 Task: Look for products with toffee flavor in the category "Chocolate Candies".
Action: Mouse moved to (26, 62)
Screenshot: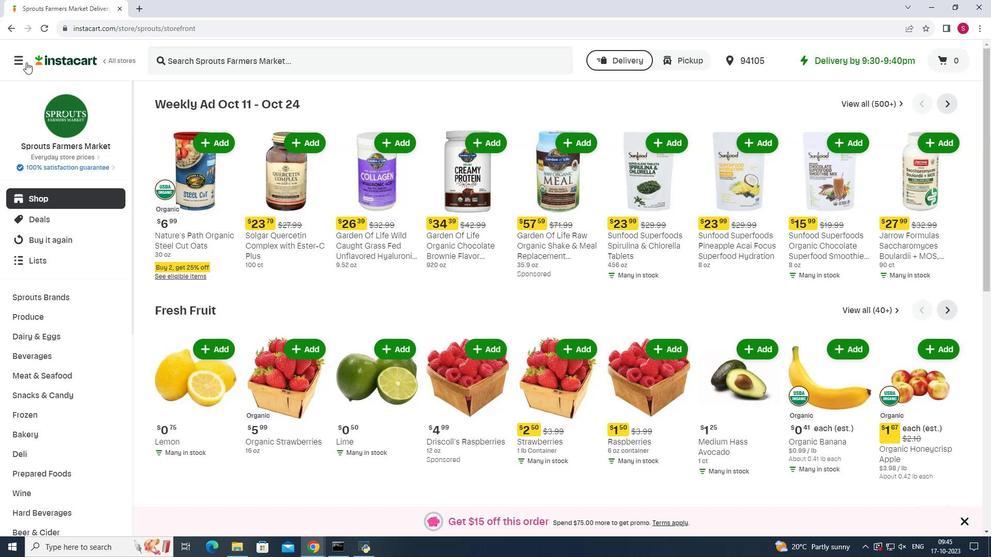
Action: Mouse pressed left at (26, 62)
Screenshot: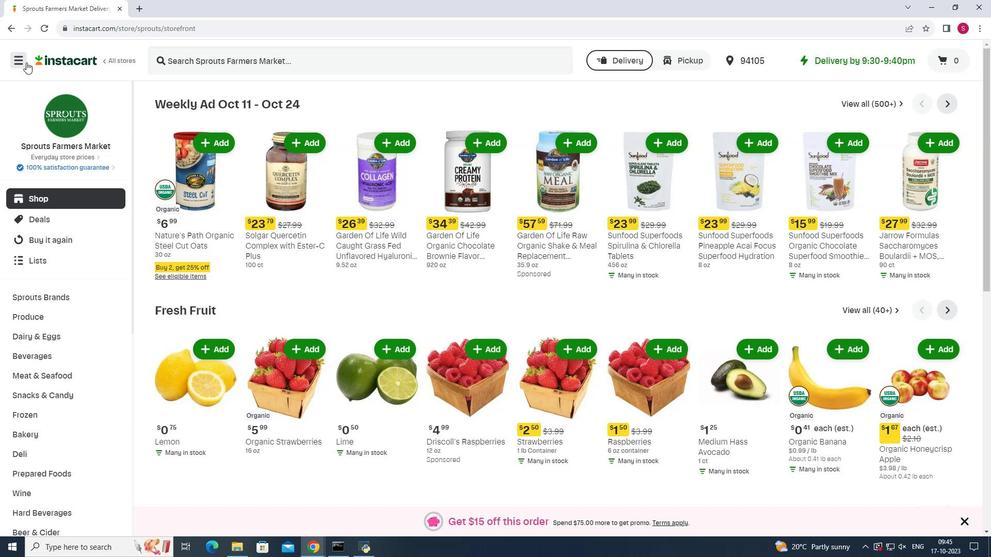 
Action: Mouse moved to (62, 269)
Screenshot: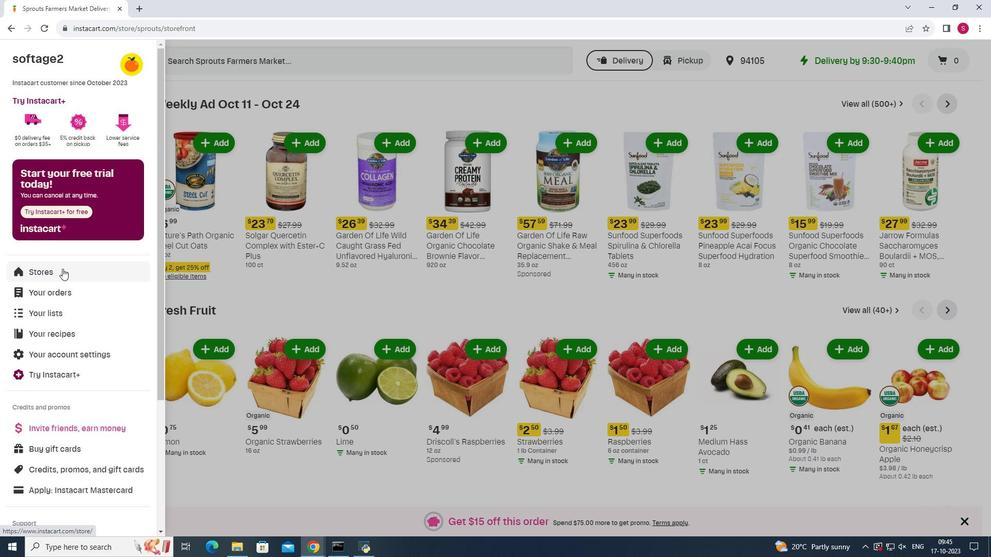 
Action: Mouse pressed left at (62, 269)
Screenshot: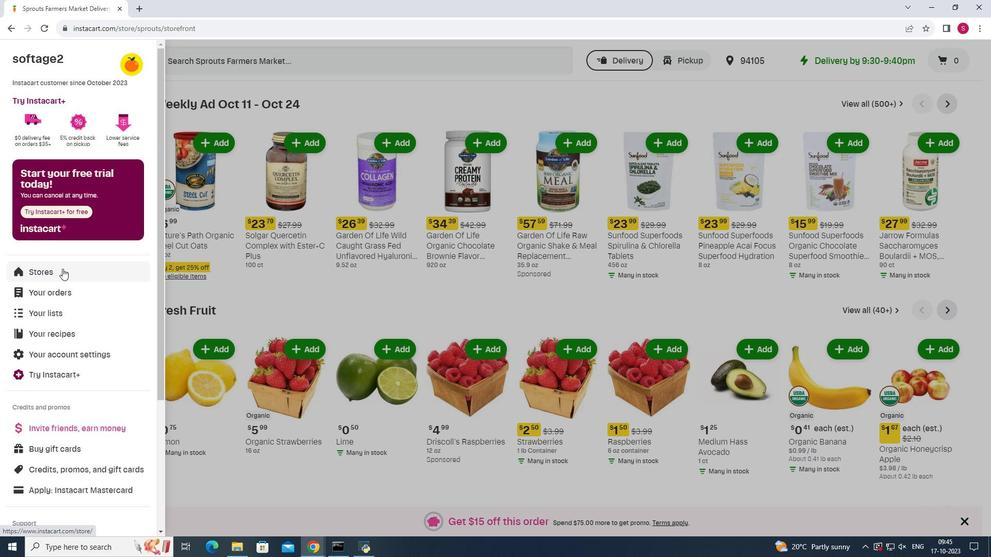 
Action: Mouse moved to (234, 99)
Screenshot: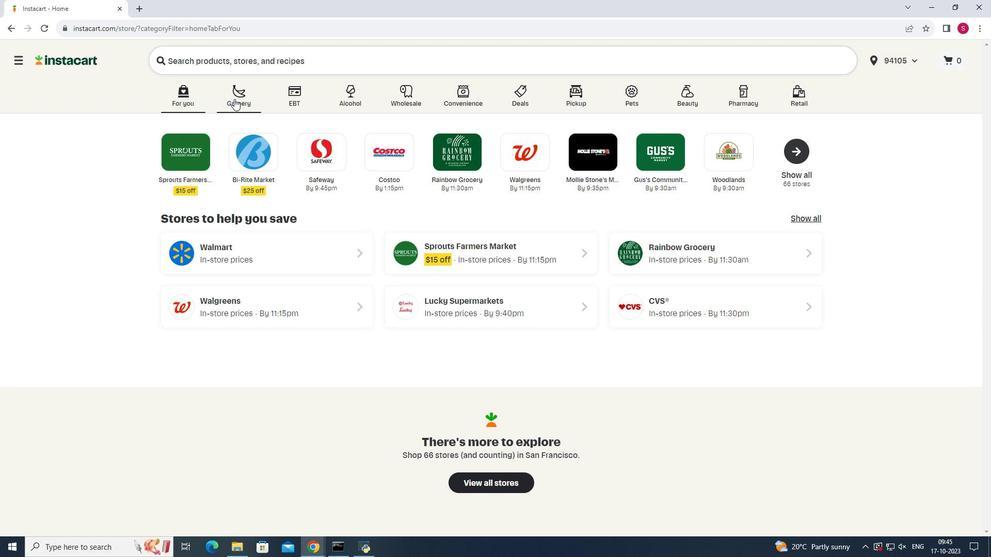 
Action: Mouse pressed left at (234, 99)
Screenshot: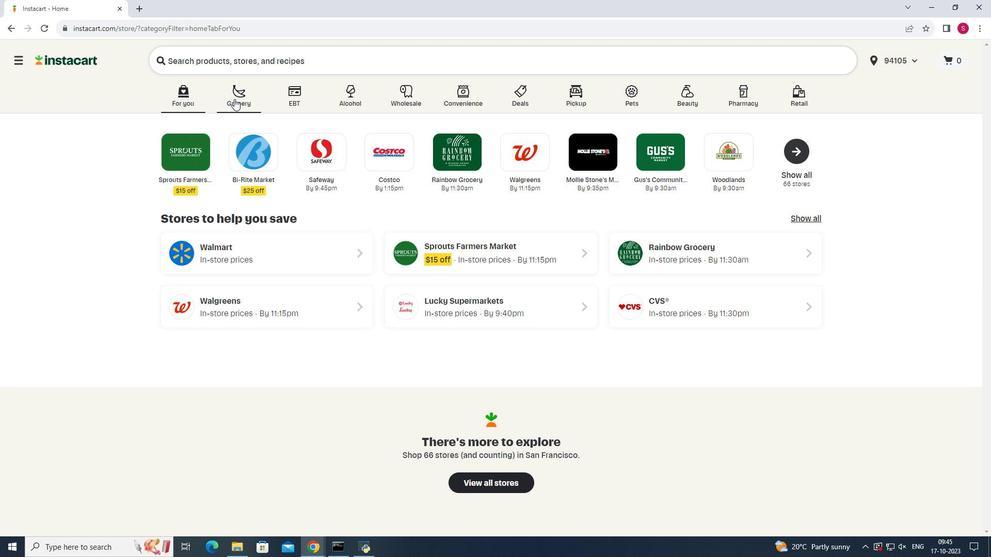 
Action: Mouse moved to (727, 151)
Screenshot: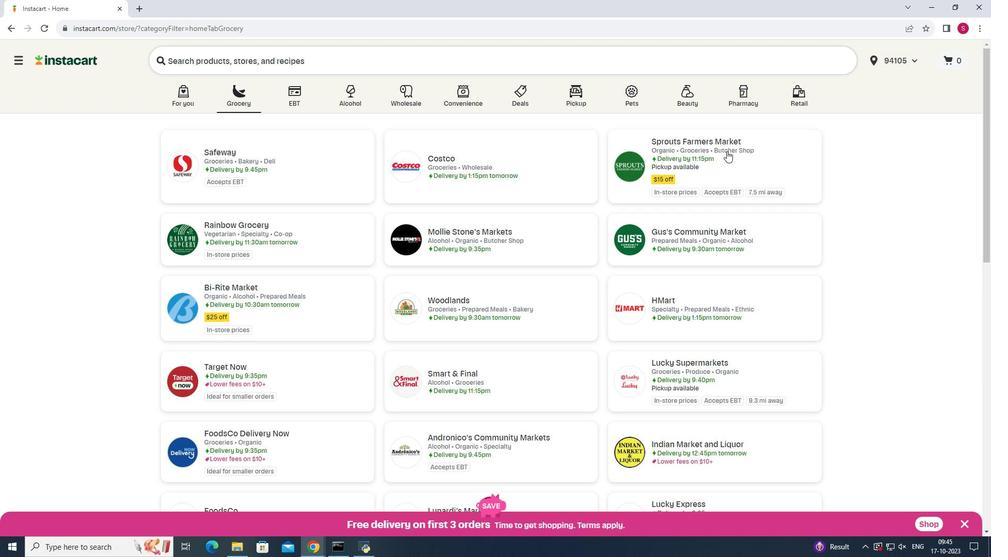 
Action: Mouse pressed left at (727, 151)
Screenshot: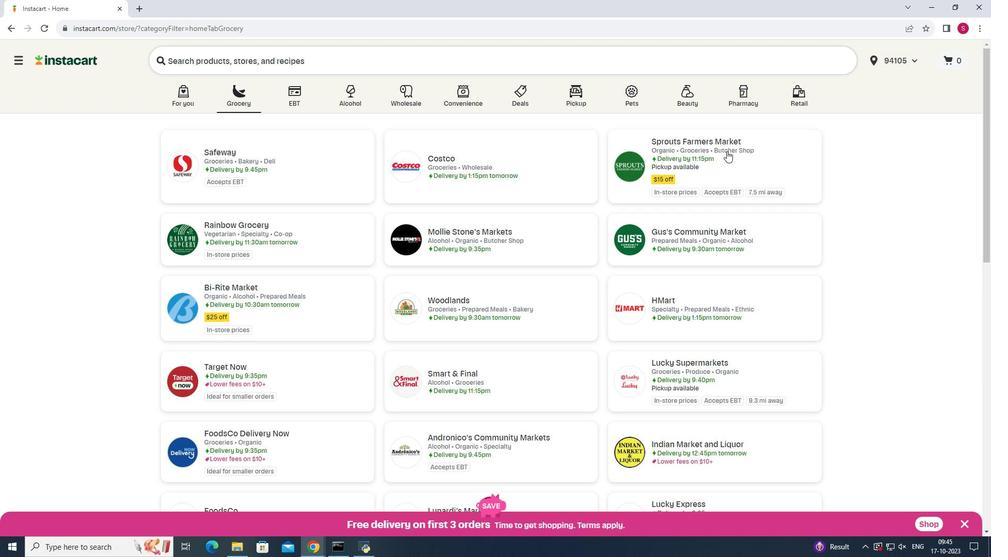 
Action: Mouse moved to (48, 397)
Screenshot: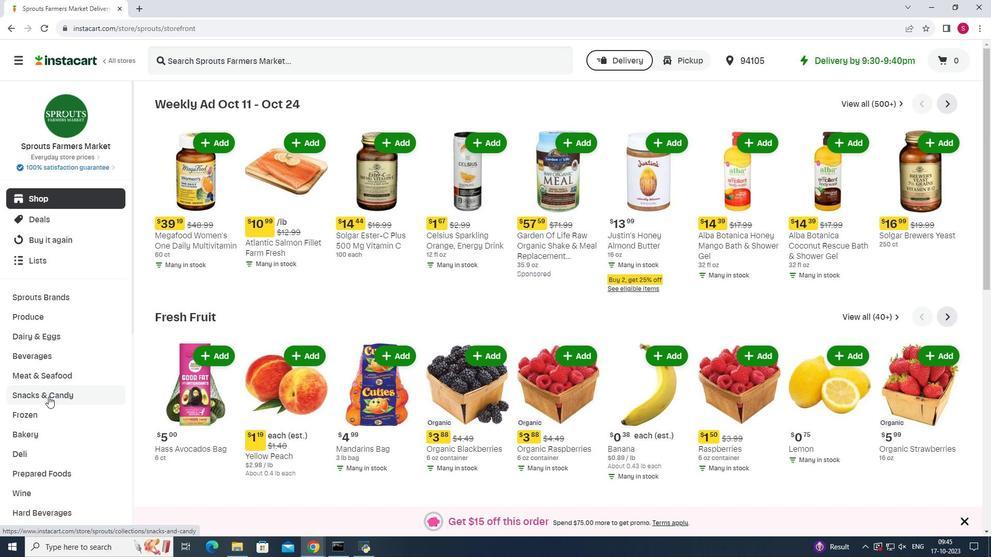 
Action: Mouse pressed left at (48, 397)
Screenshot: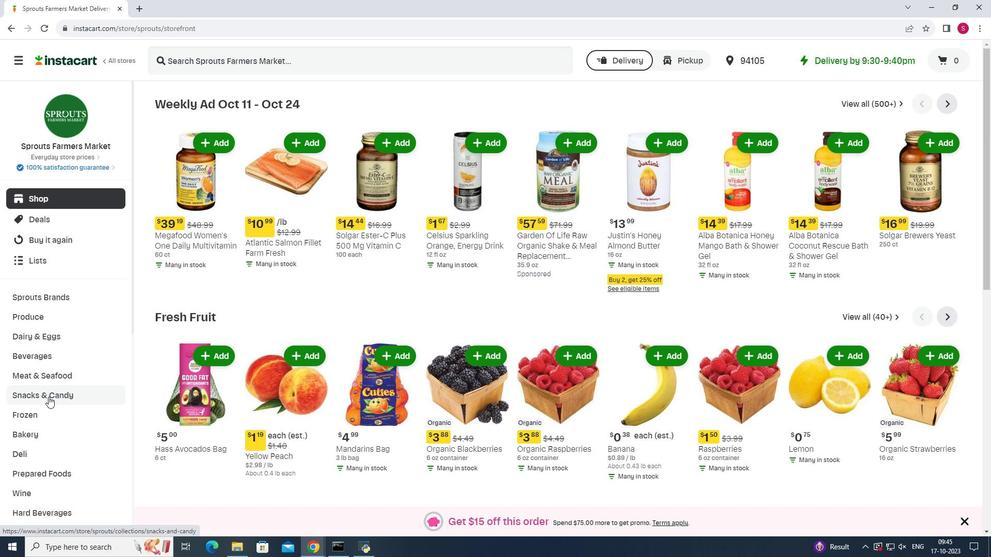 
Action: Mouse moved to (273, 125)
Screenshot: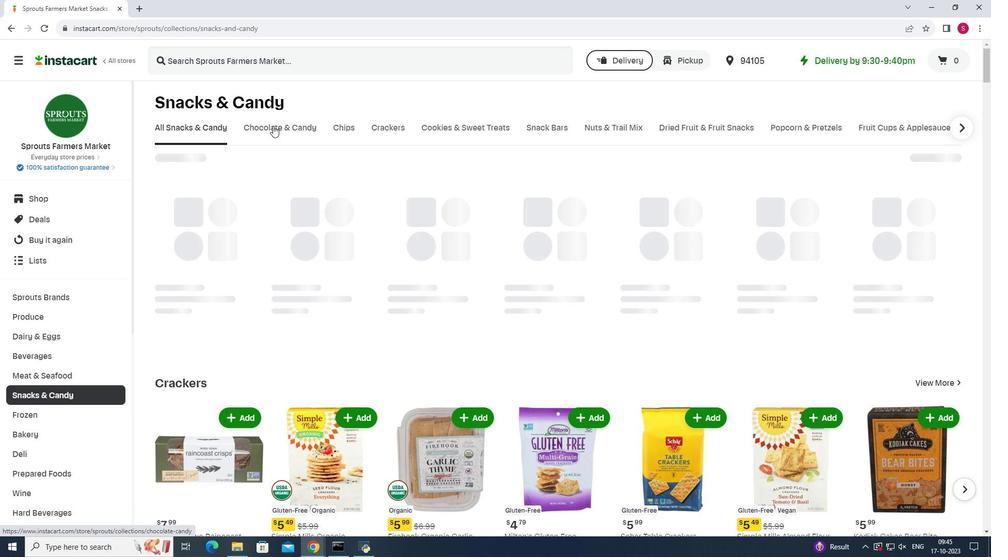 
Action: Mouse pressed left at (273, 125)
Screenshot: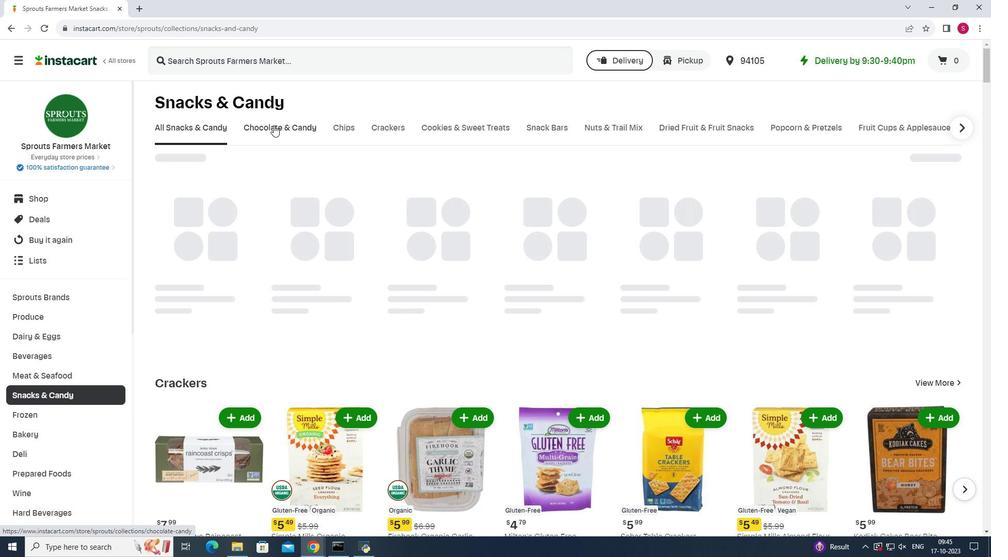 
Action: Mouse moved to (253, 178)
Screenshot: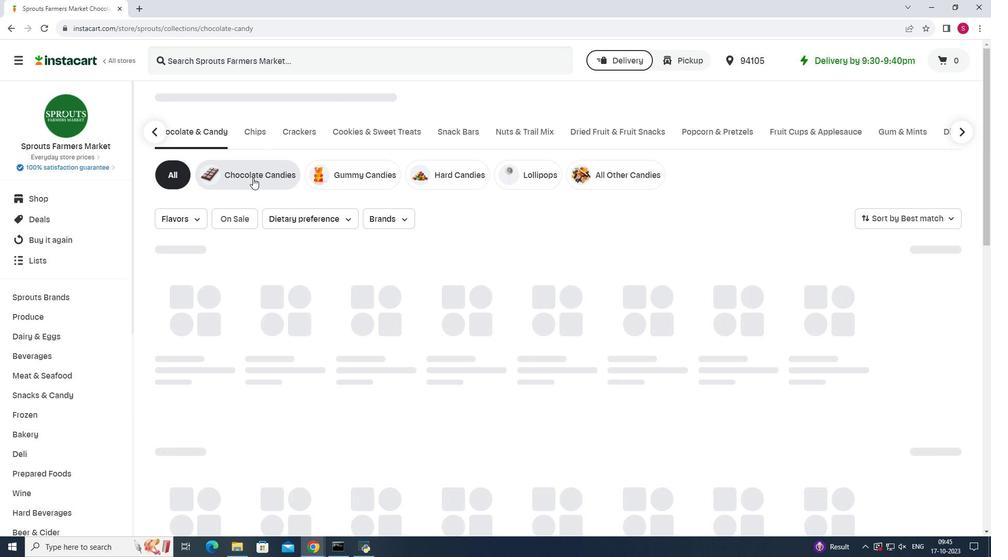 
Action: Mouse pressed left at (253, 178)
Screenshot: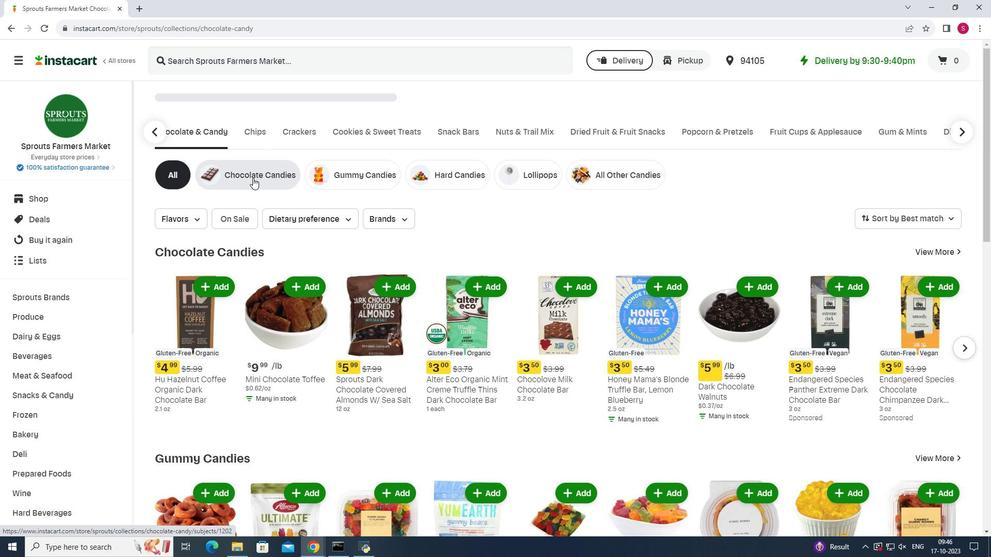 
Action: Mouse moved to (196, 217)
Screenshot: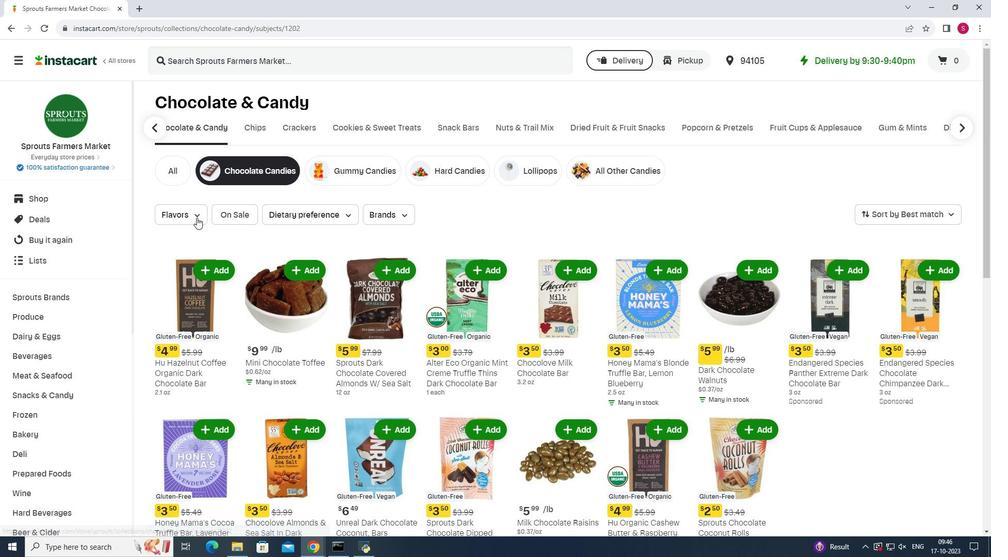 
Action: Mouse pressed left at (196, 217)
Screenshot: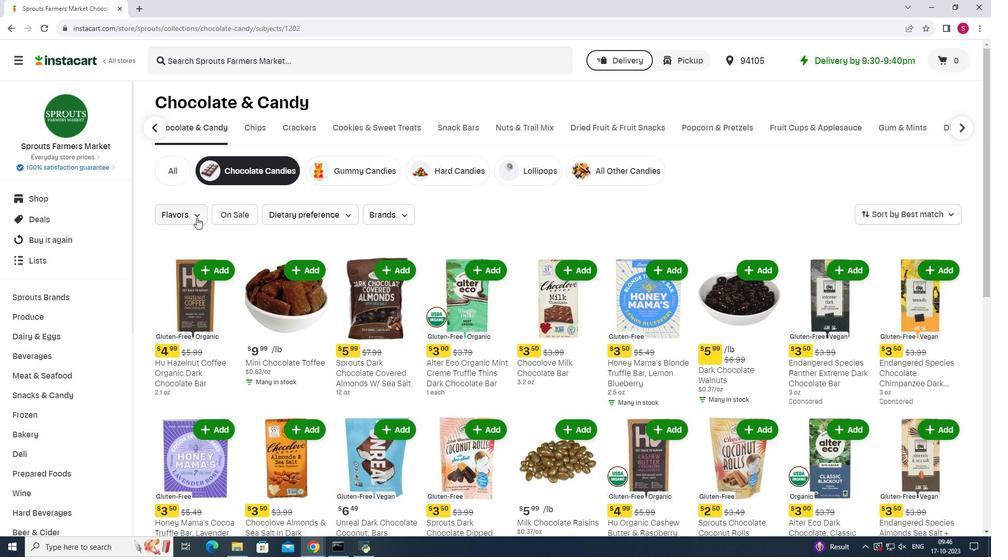 
Action: Mouse moved to (194, 312)
Screenshot: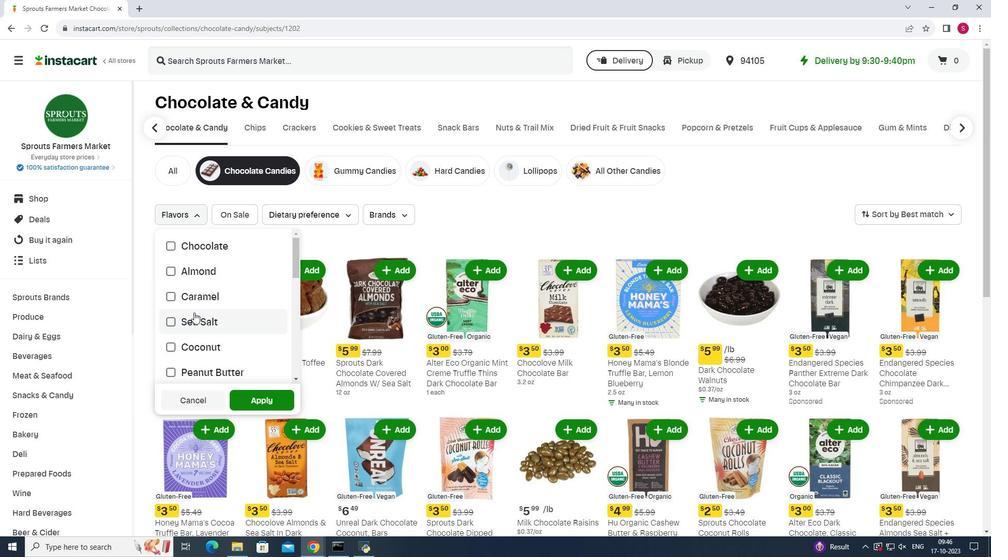
Action: Mouse scrolled (194, 312) with delta (0, 0)
Screenshot: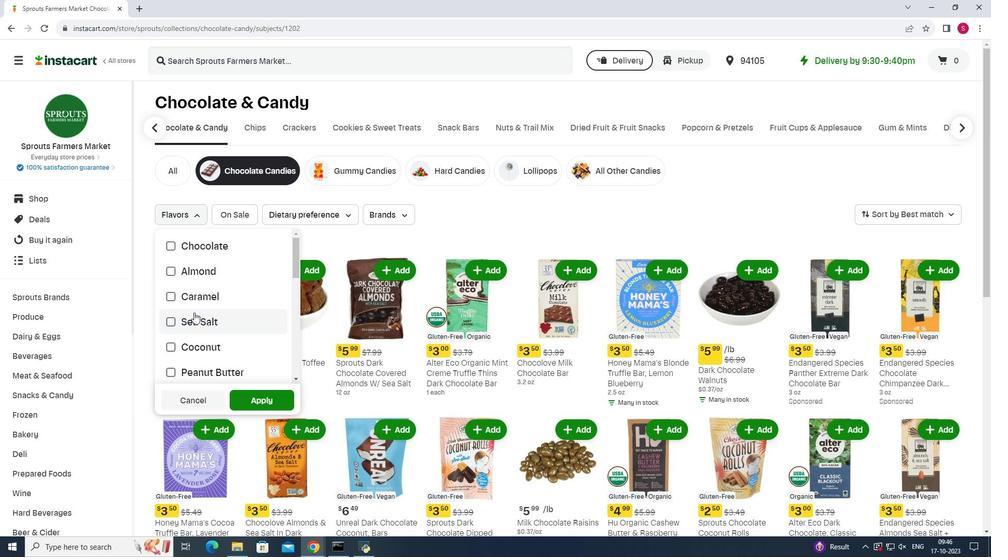 
Action: Mouse scrolled (194, 312) with delta (0, 0)
Screenshot: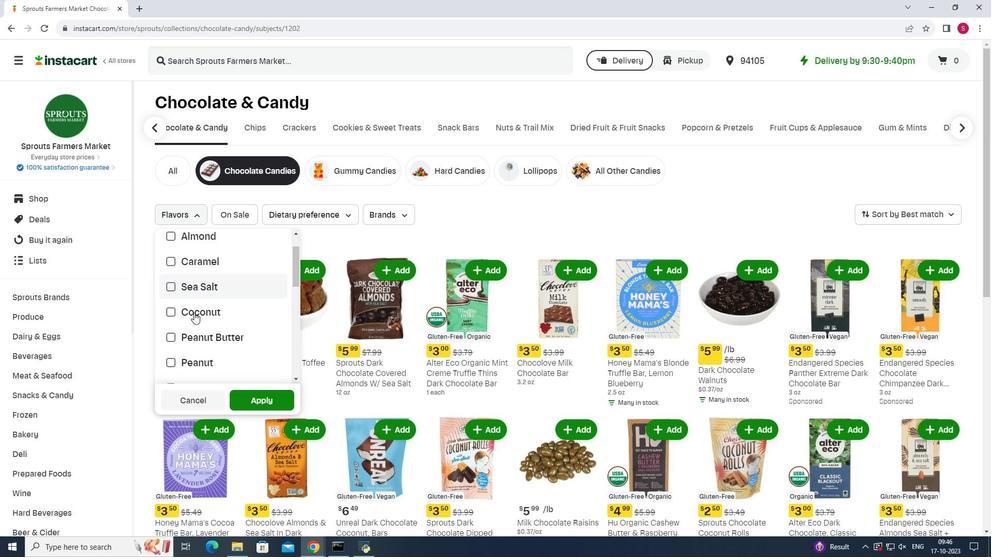 
Action: Mouse moved to (229, 337)
Screenshot: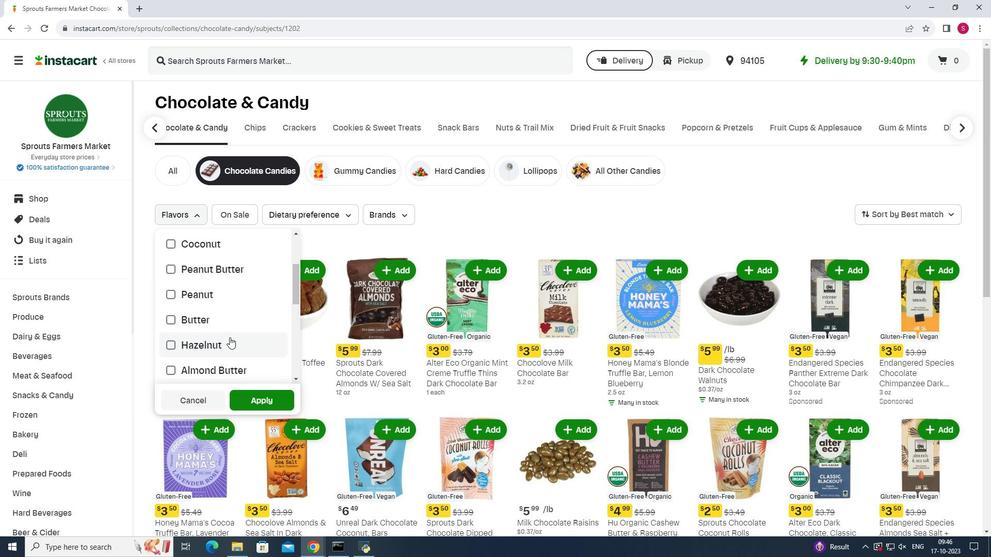 
Action: Mouse scrolled (229, 337) with delta (0, 0)
Screenshot: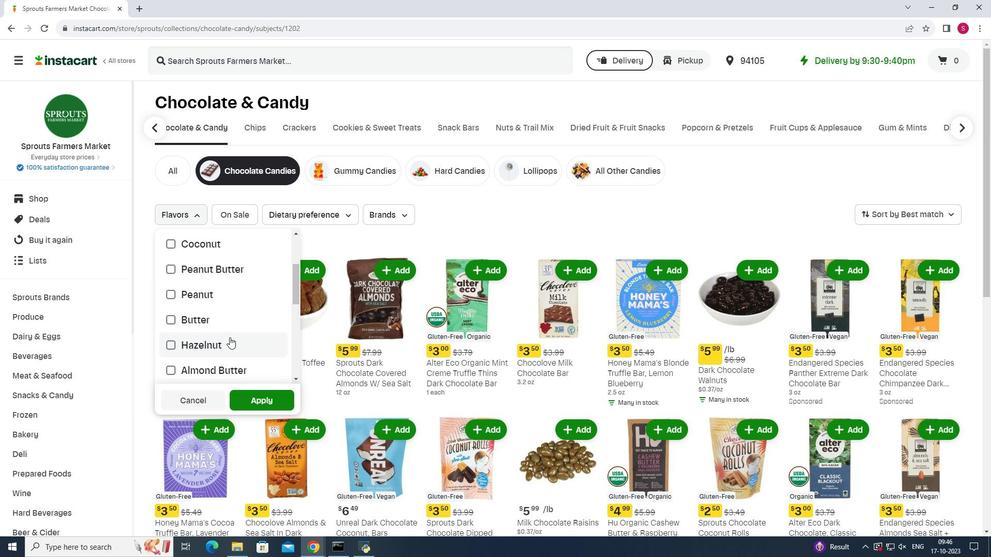 
Action: Mouse scrolled (229, 337) with delta (0, 0)
Screenshot: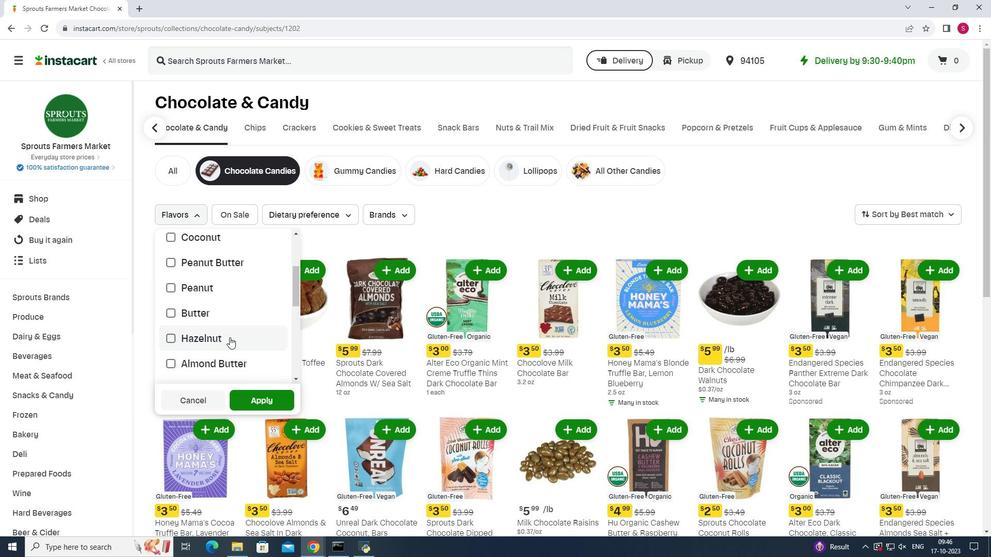 
Action: Mouse moved to (168, 291)
Screenshot: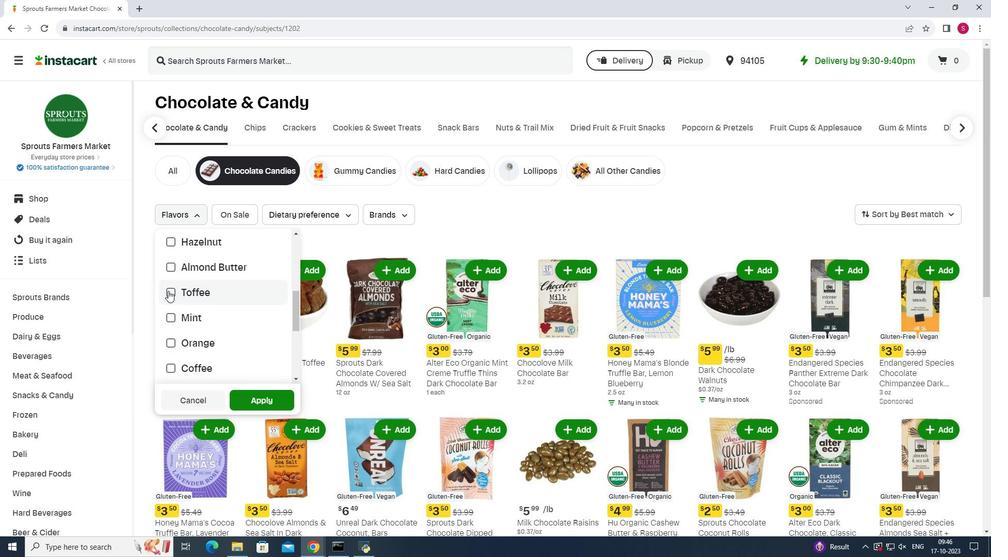 
Action: Mouse pressed left at (168, 291)
Screenshot: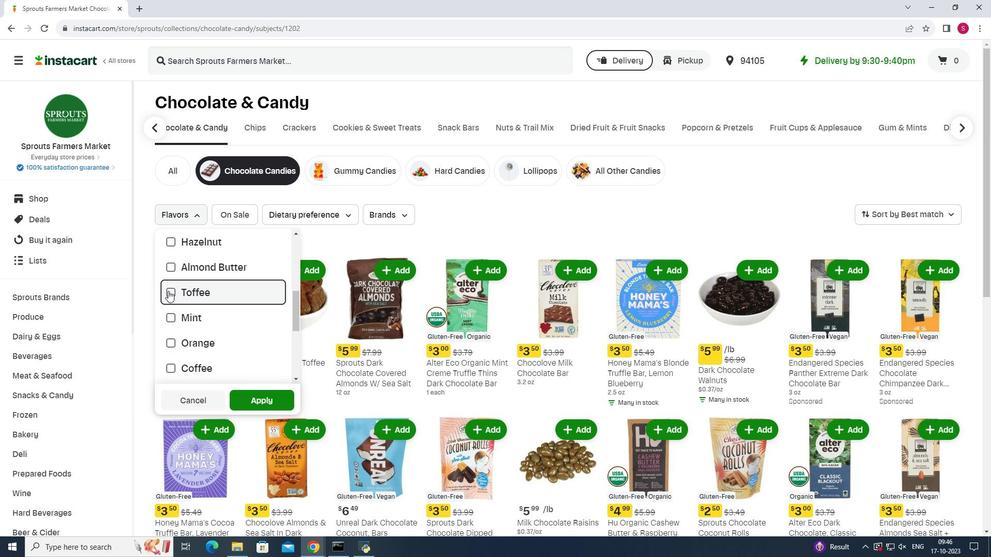 
Action: Mouse moved to (257, 401)
Screenshot: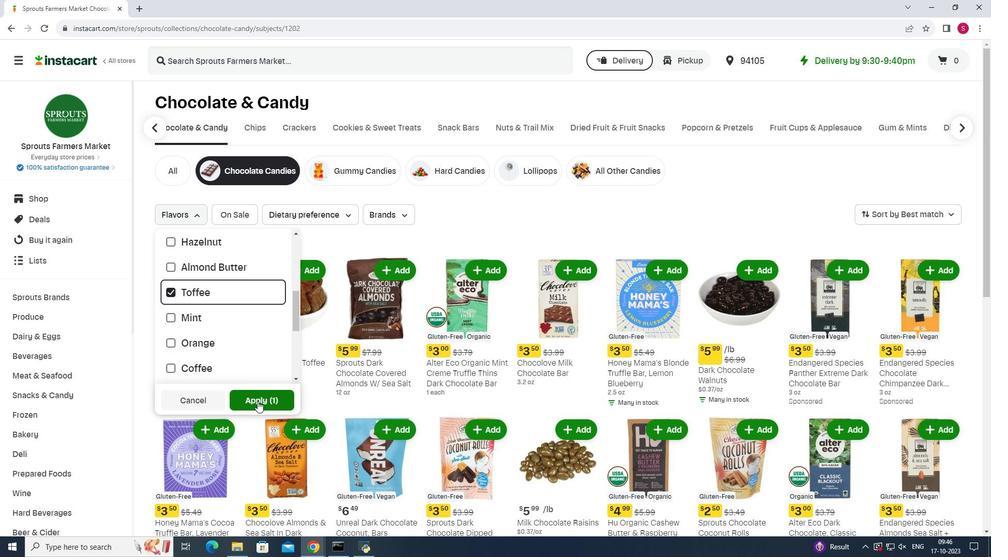 
Action: Mouse pressed left at (257, 401)
Screenshot: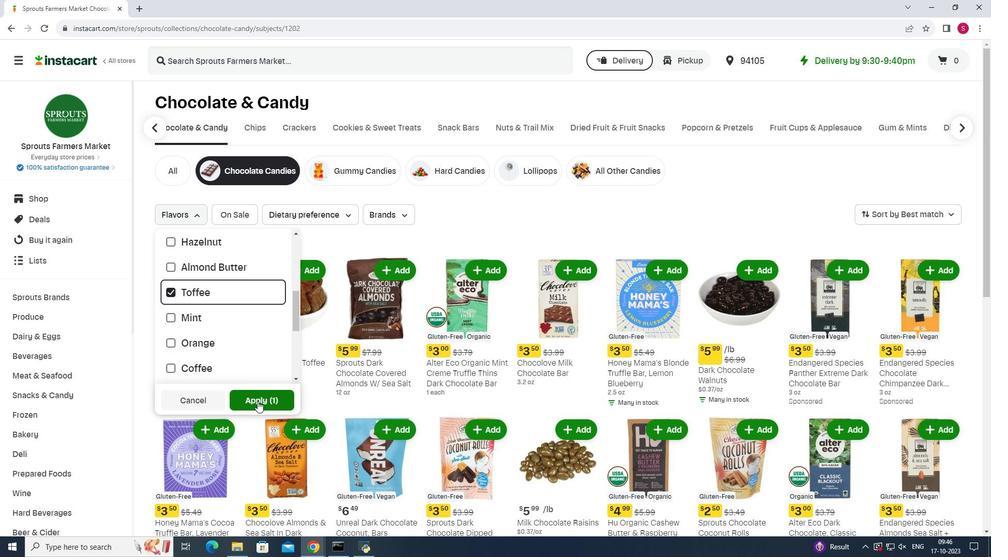 
Action: Mouse moved to (663, 286)
Screenshot: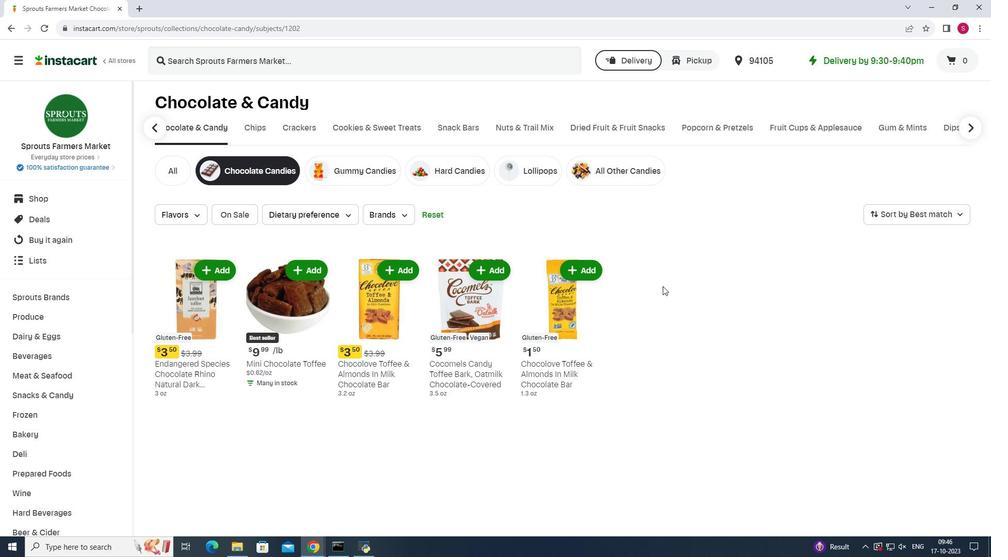 
